 Task: Create a due date automation trigger when advanced on, 2 working days after a card is due add dates due in in more than 1 days at 11:00 AM.
Action: Mouse moved to (1166, 92)
Screenshot: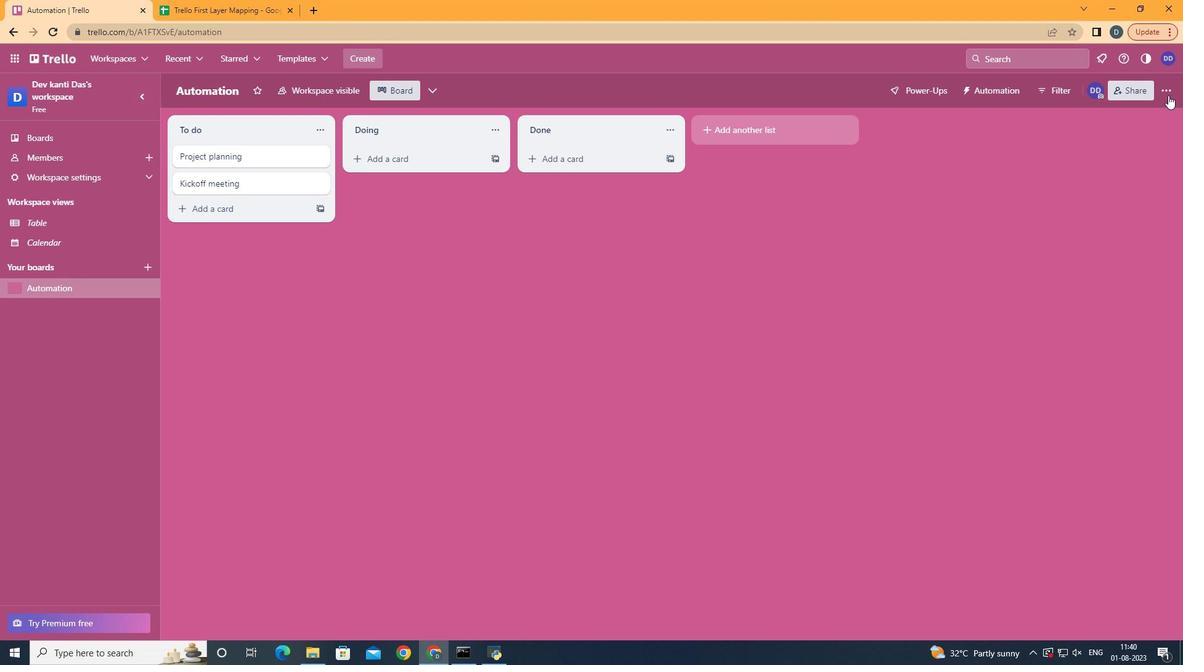 
Action: Mouse pressed left at (1166, 92)
Screenshot: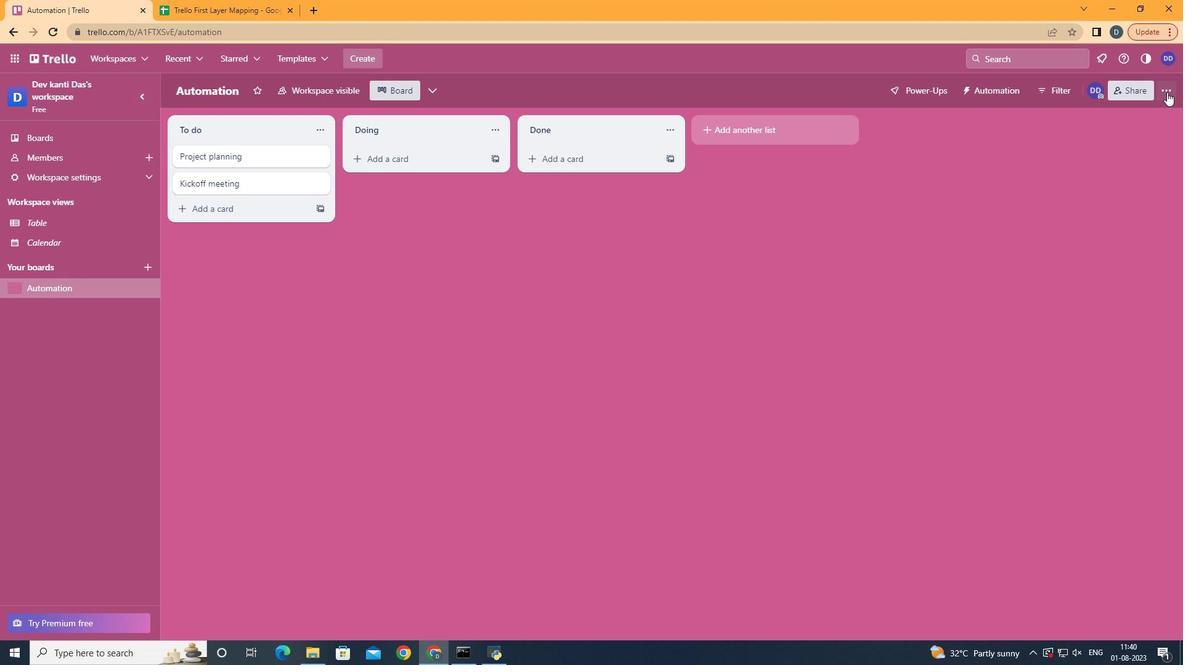 
Action: Mouse moved to (1057, 262)
Screenshot: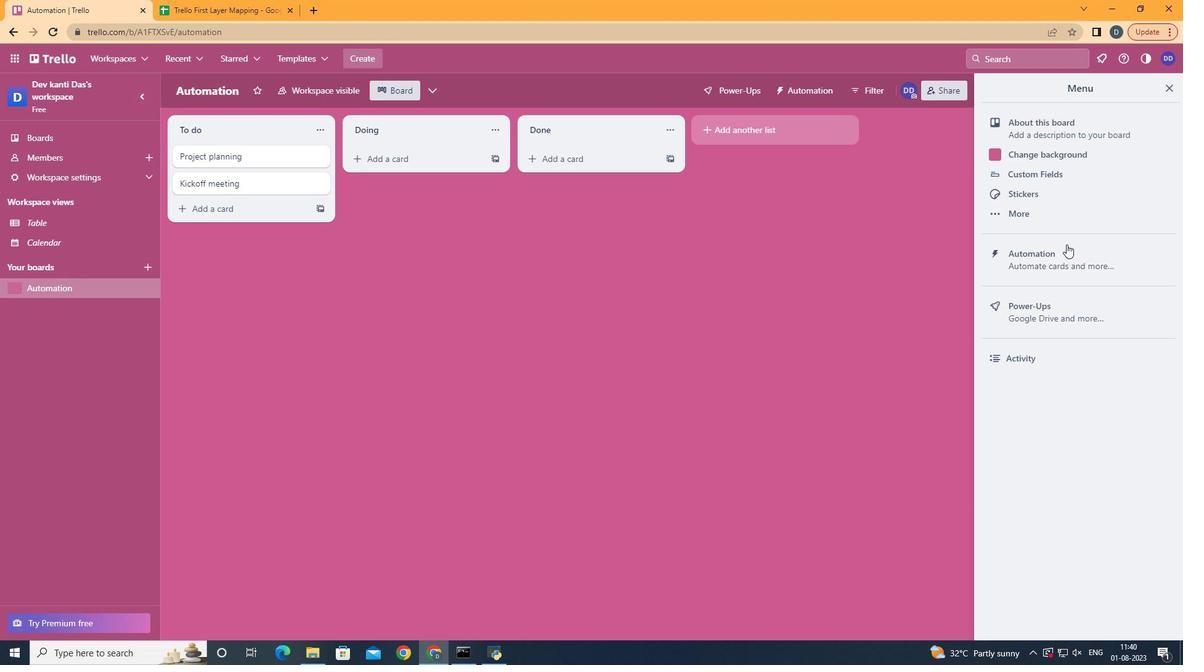 
Action: Mouse pressed left at (1057, 262)
Screenshot: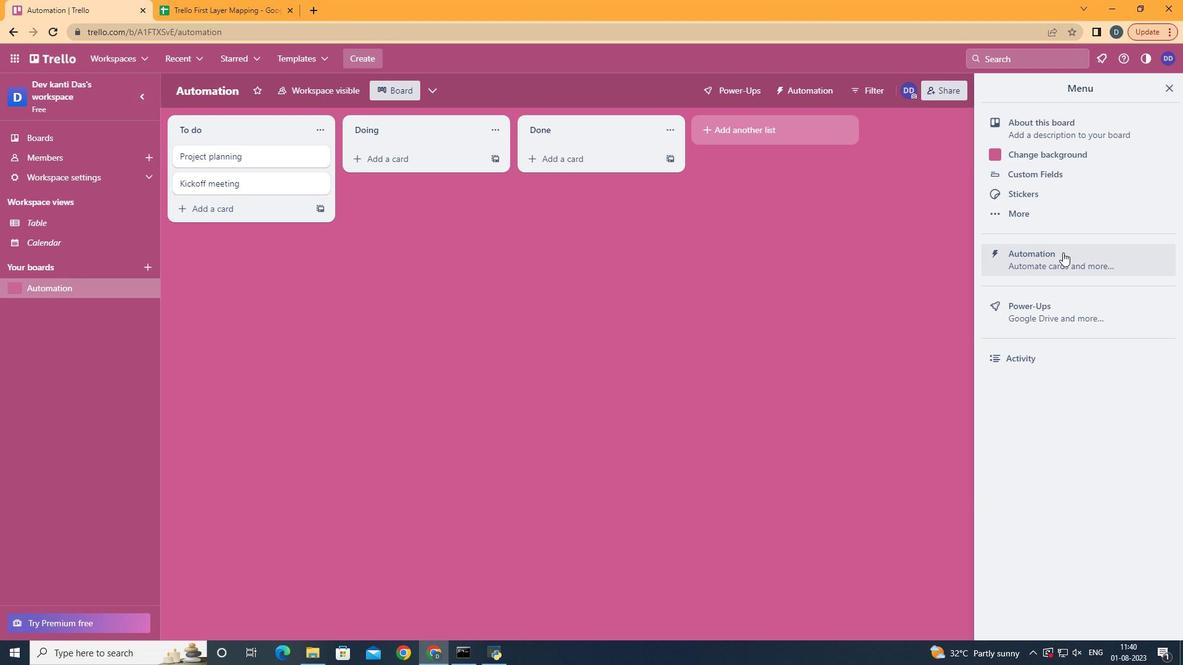 
Action: Mouse moved to (244, 256)
Screenshot: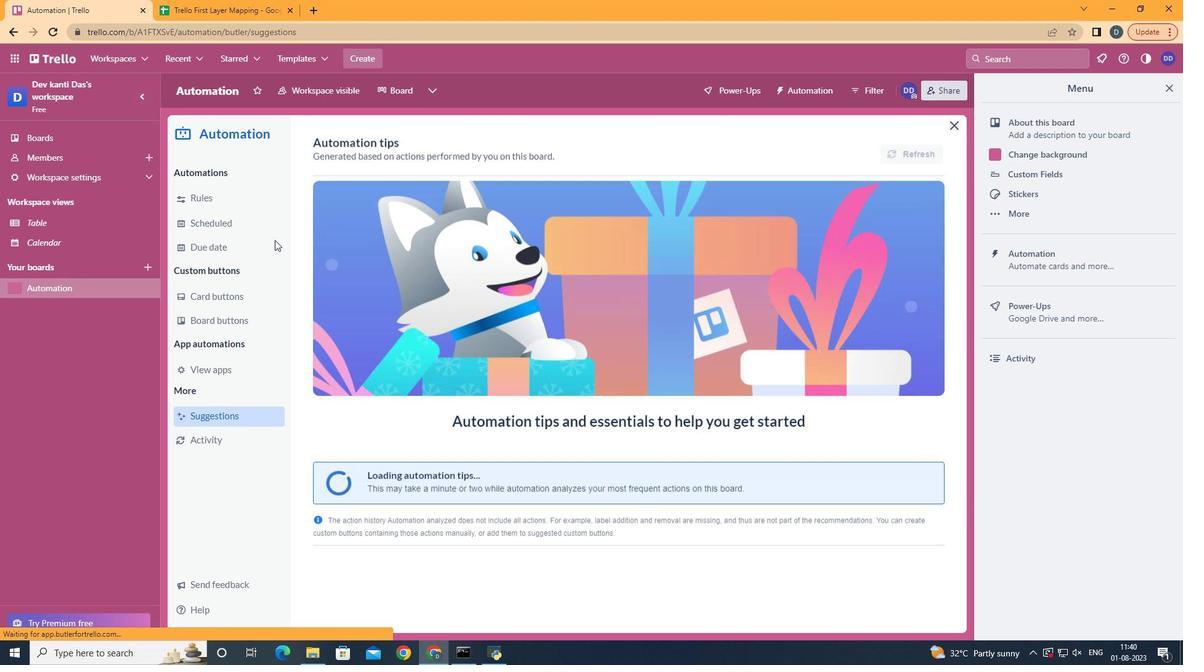 
Action: Mouse pressed left at (244, 256)
Screenshot: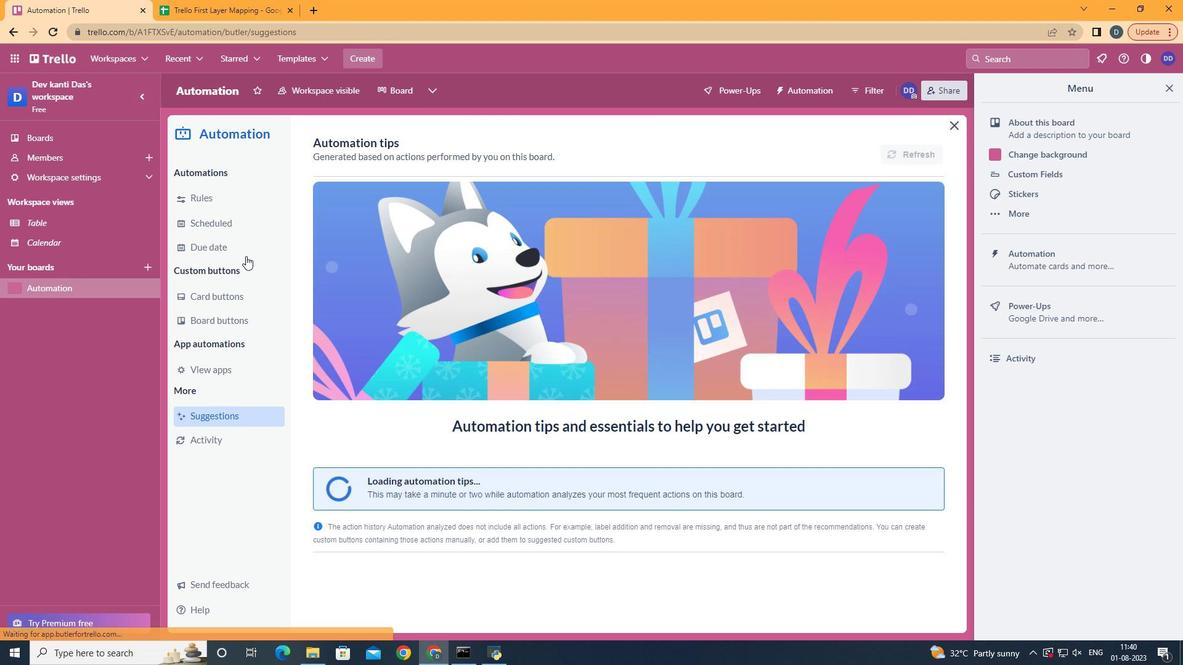 
Action: Mouse moved to (891, 146)
Screenshot: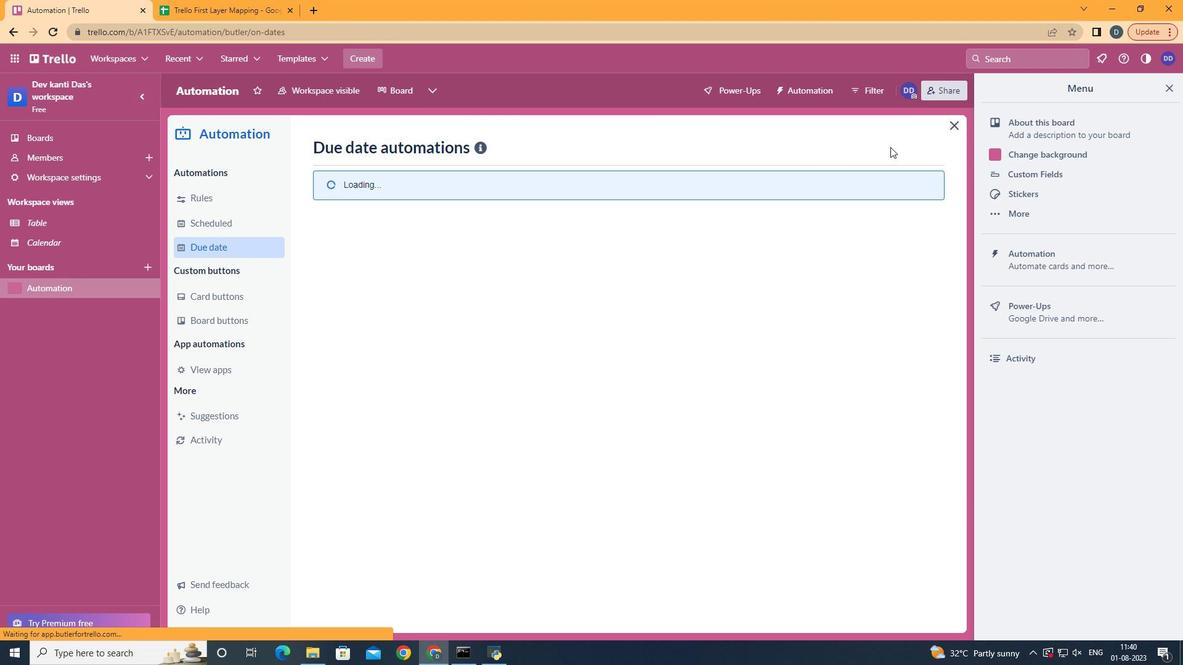 
Action: Mouse pressed left at (891, 146)
Screenshot: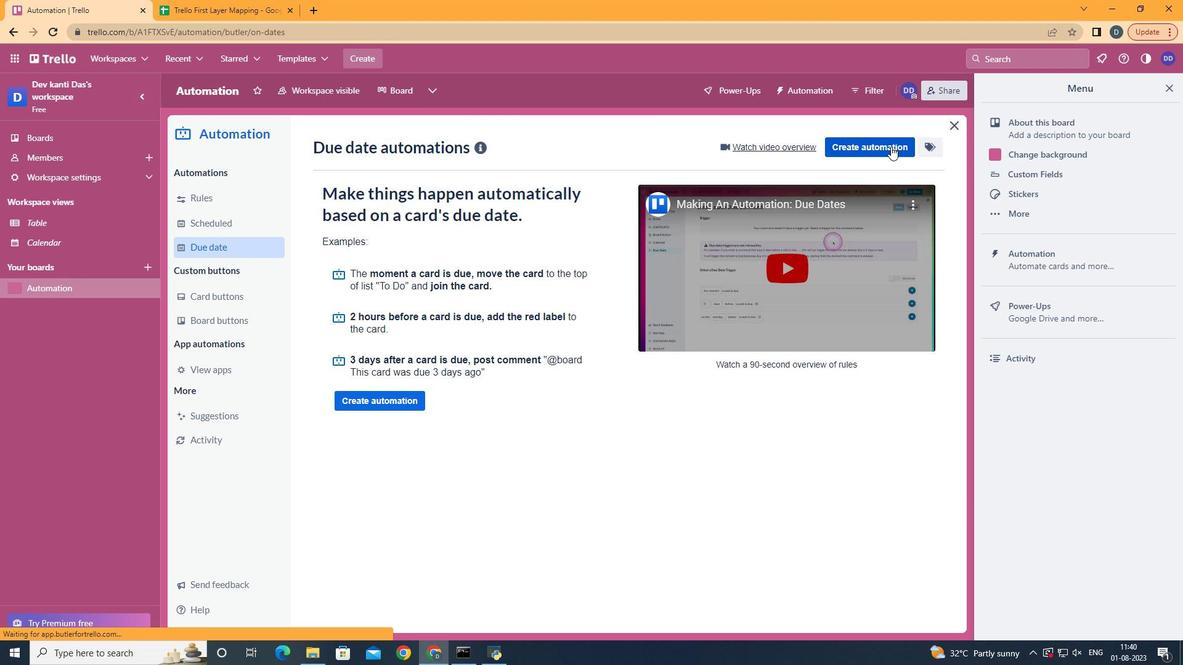
Action: Mouse moved to (626, 279)
Screenshot: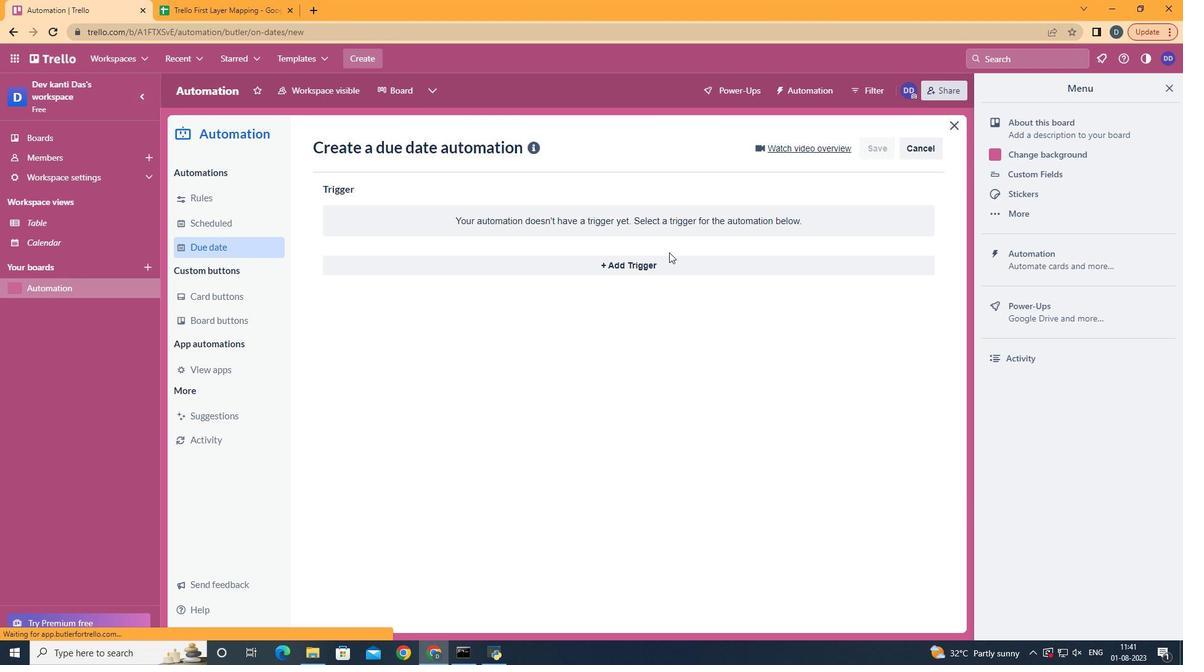 
Action: Mouse pressed left at (626, 279)
Screenshot: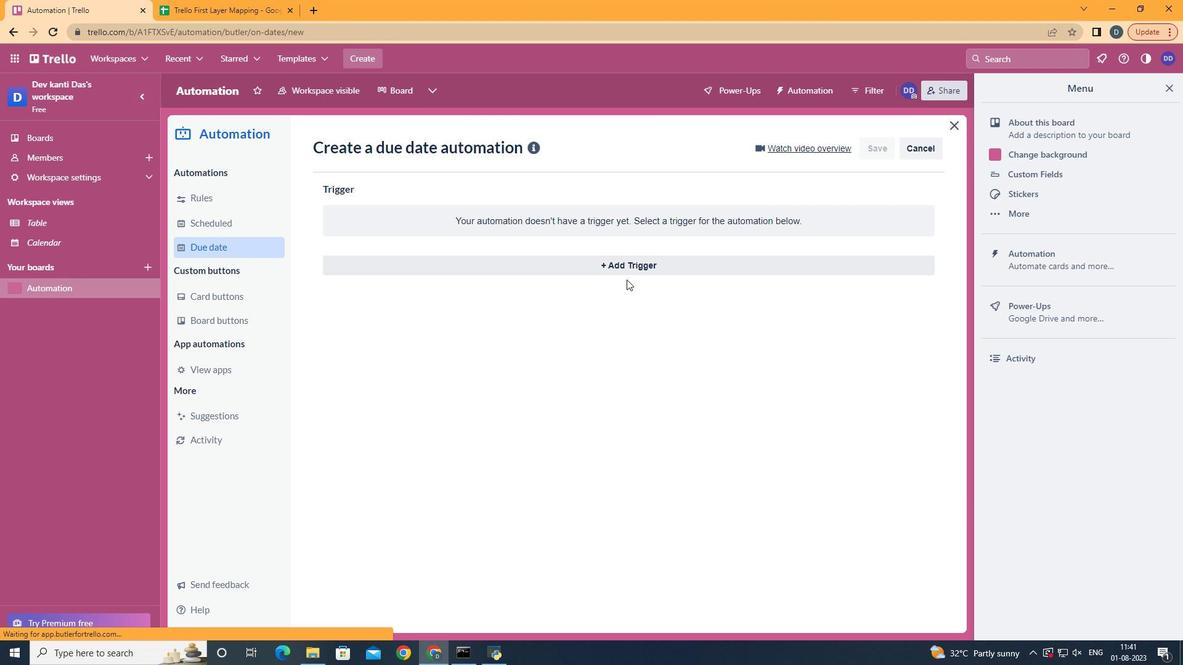 
Action: Mouse moved to (675, 260)
Screenshot: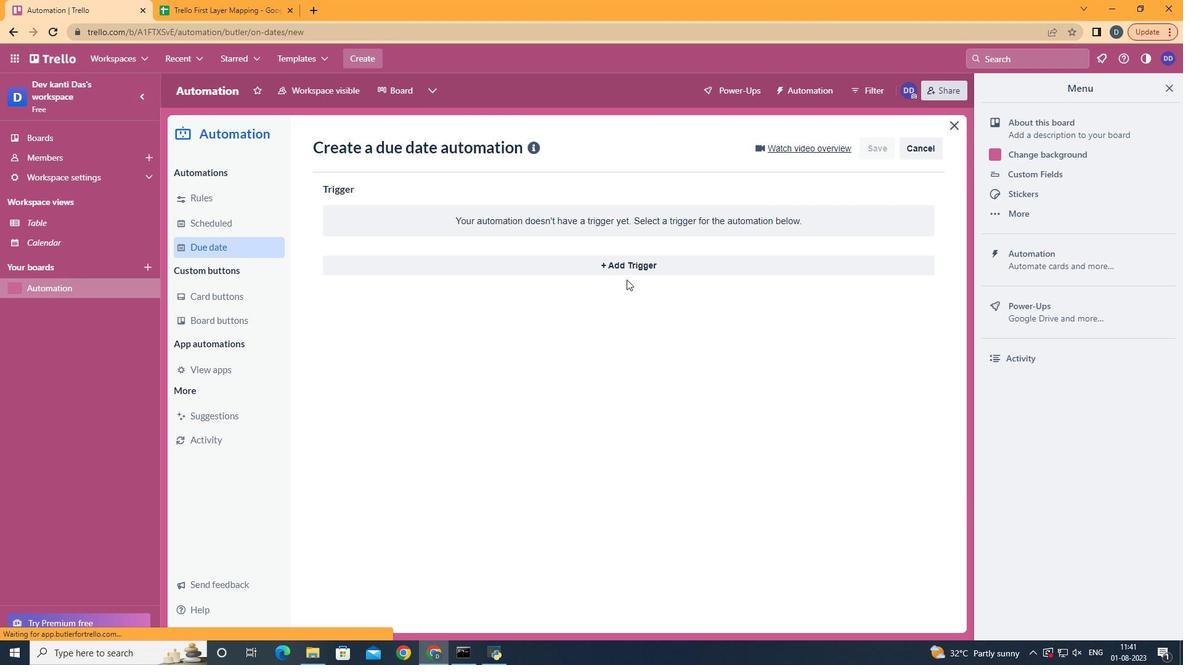 
Action: Mouse pressed left at (675, 260)
Screenshot: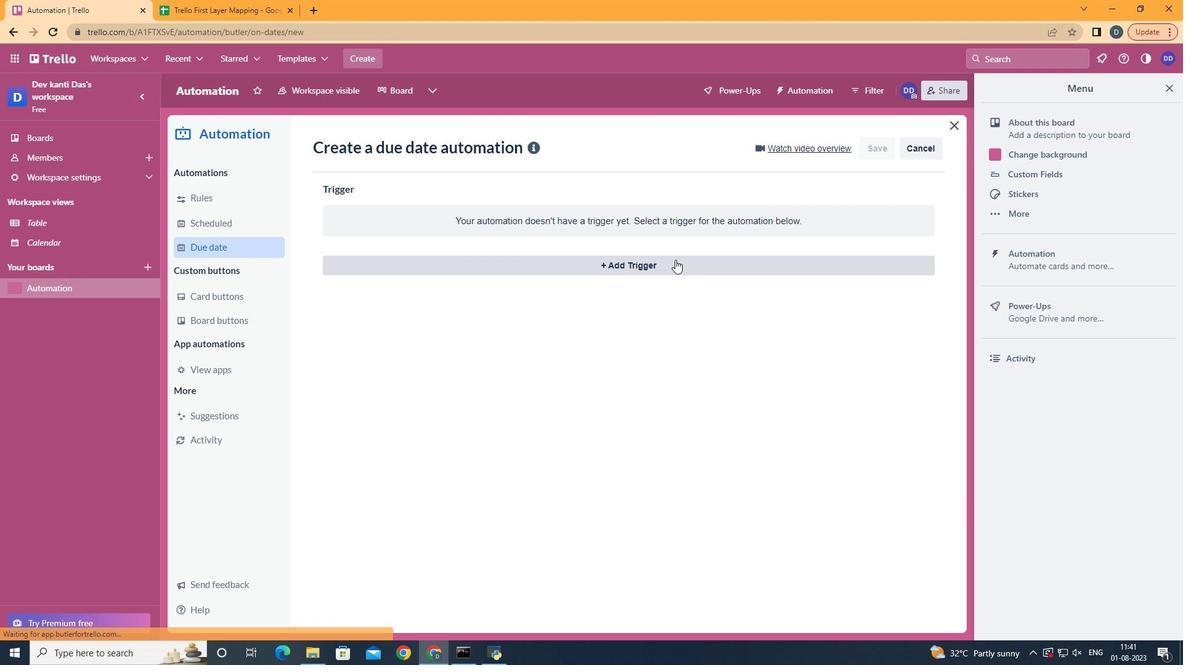 
Action: Mouse moved to (396, 495)
Screenshot: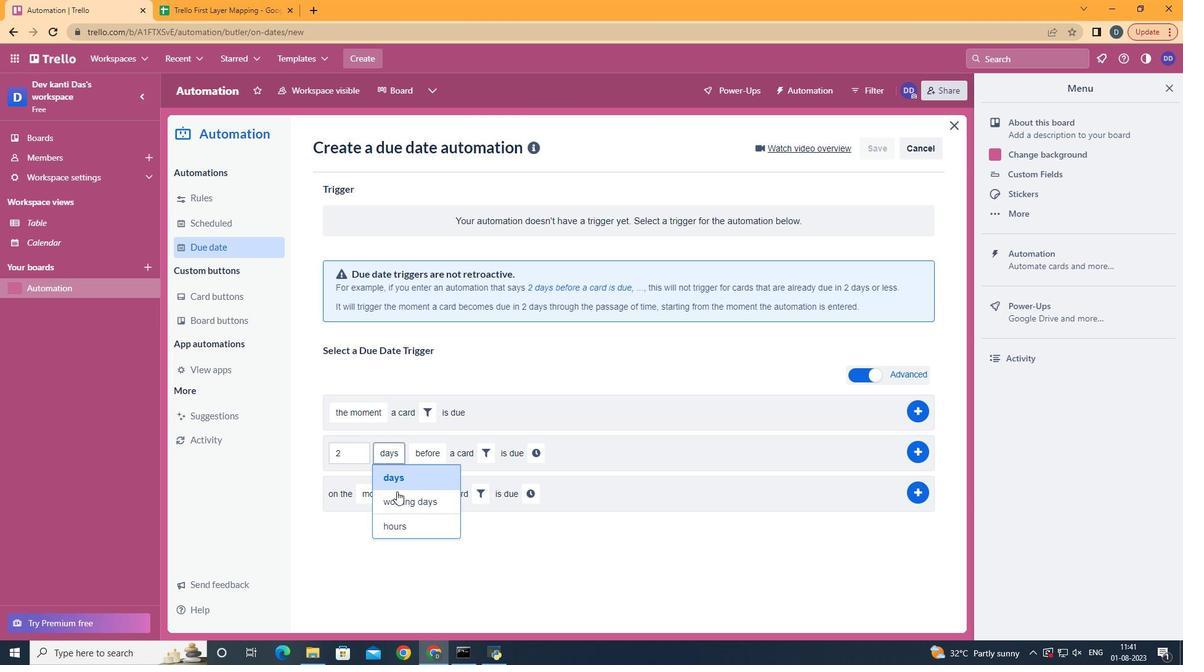 
Action: Mouse pressed left at (396, 495)
Screenshot: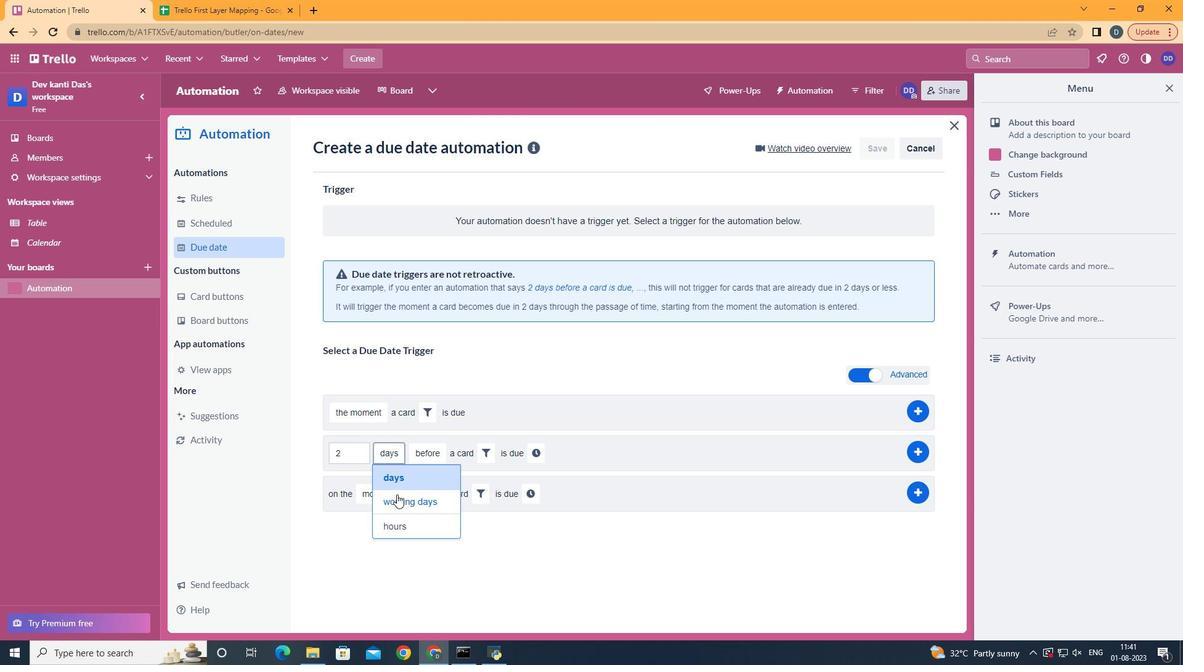 
Action: Mouse moved to (458, 505)
Screenshot: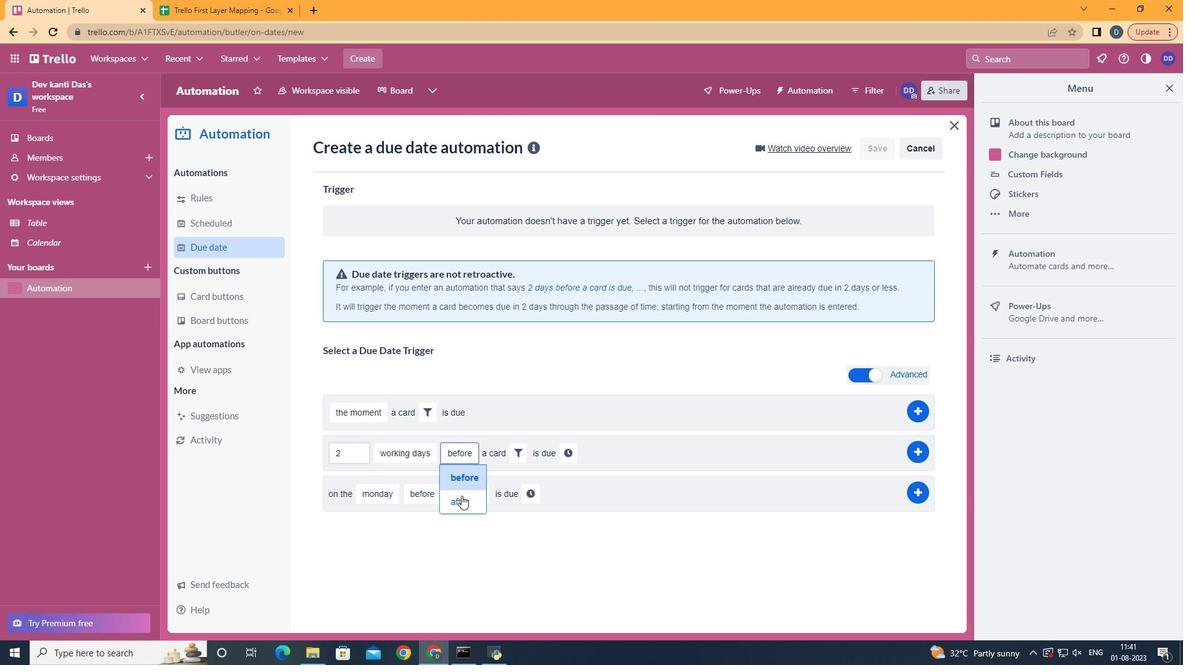 
Action: Mouse pressed left at (458, 505)
Screenshot: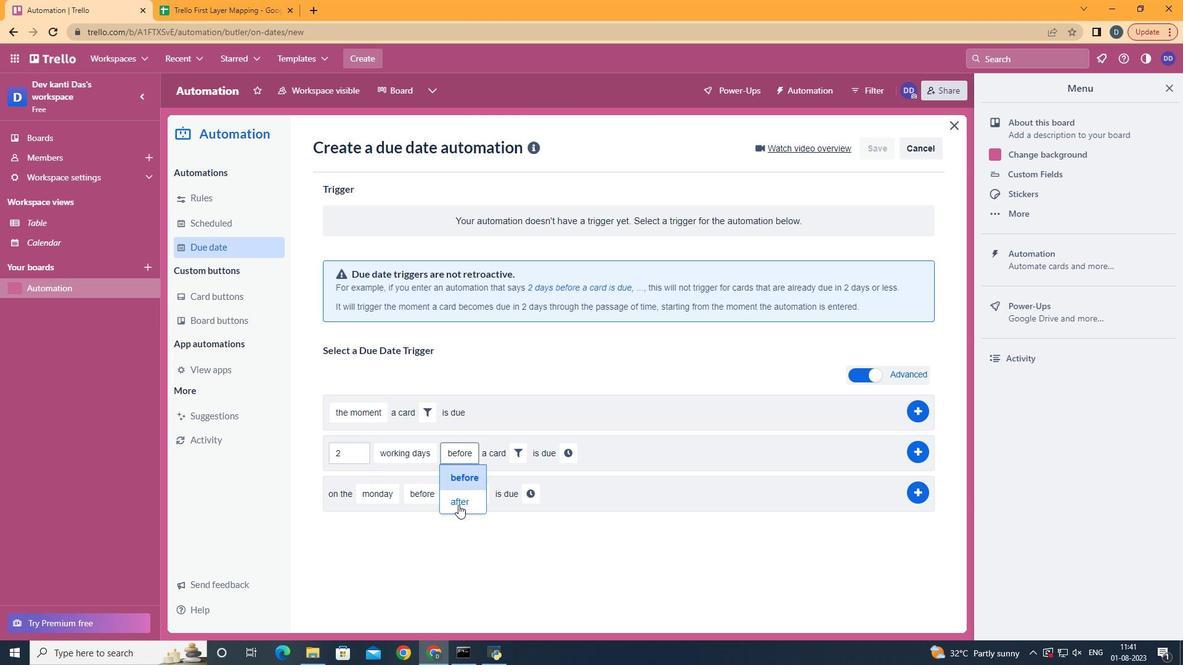 
Action: Mouse moved to (520, 456)
Screenshot: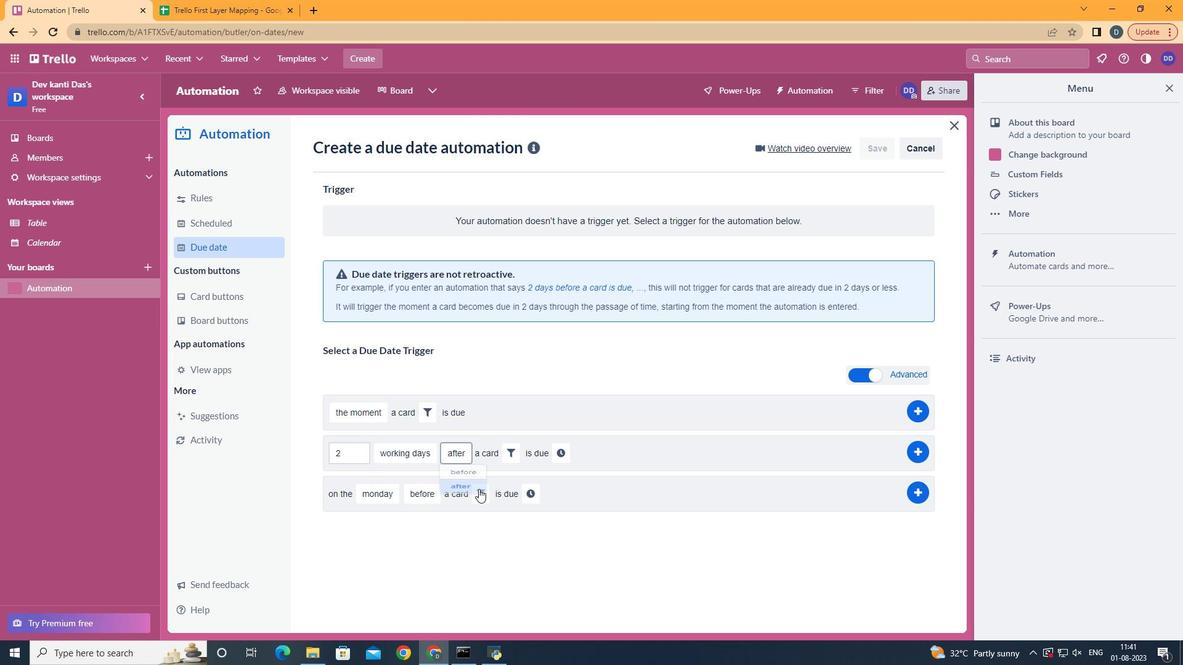 
Action: Mouse pressed left at (520, 456)
Screenshot: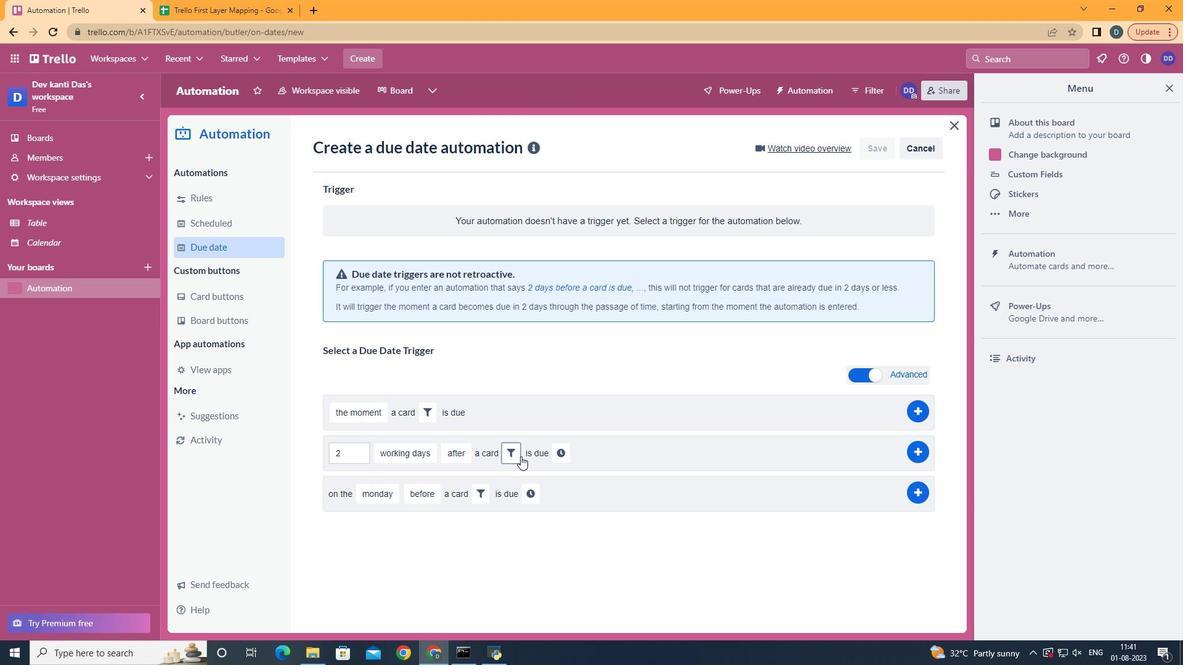 
Action: Mouse moved to (581, 495)
Screenshot: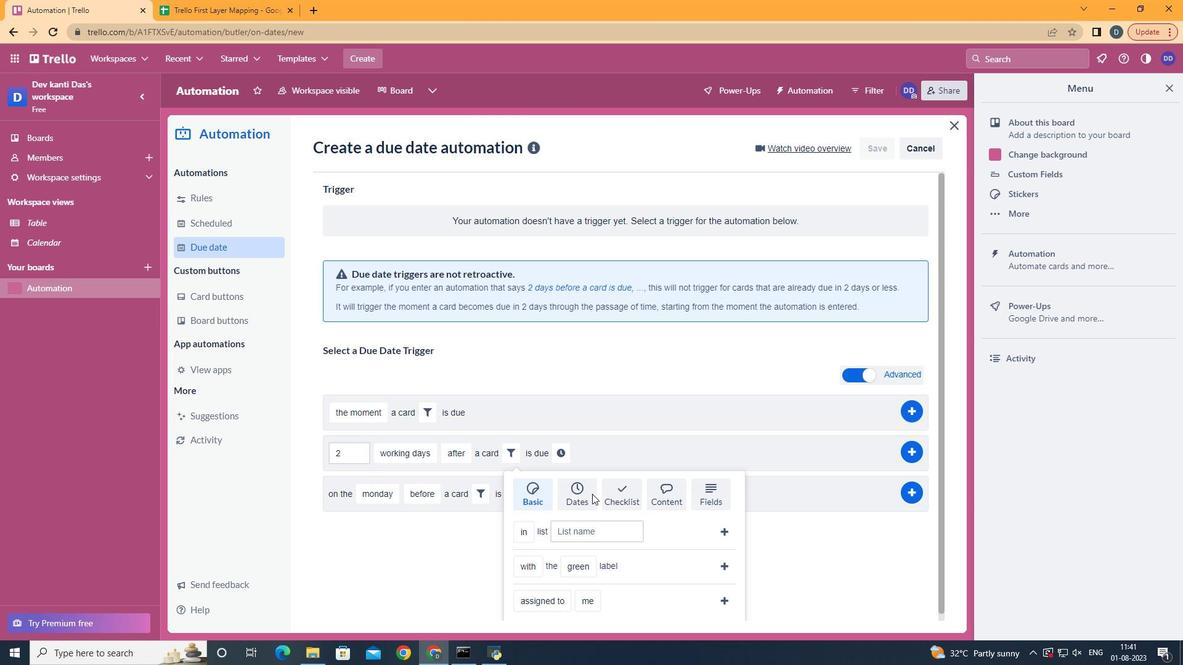 
Action: Mouse pressed left at (581, 495)
Screenshot: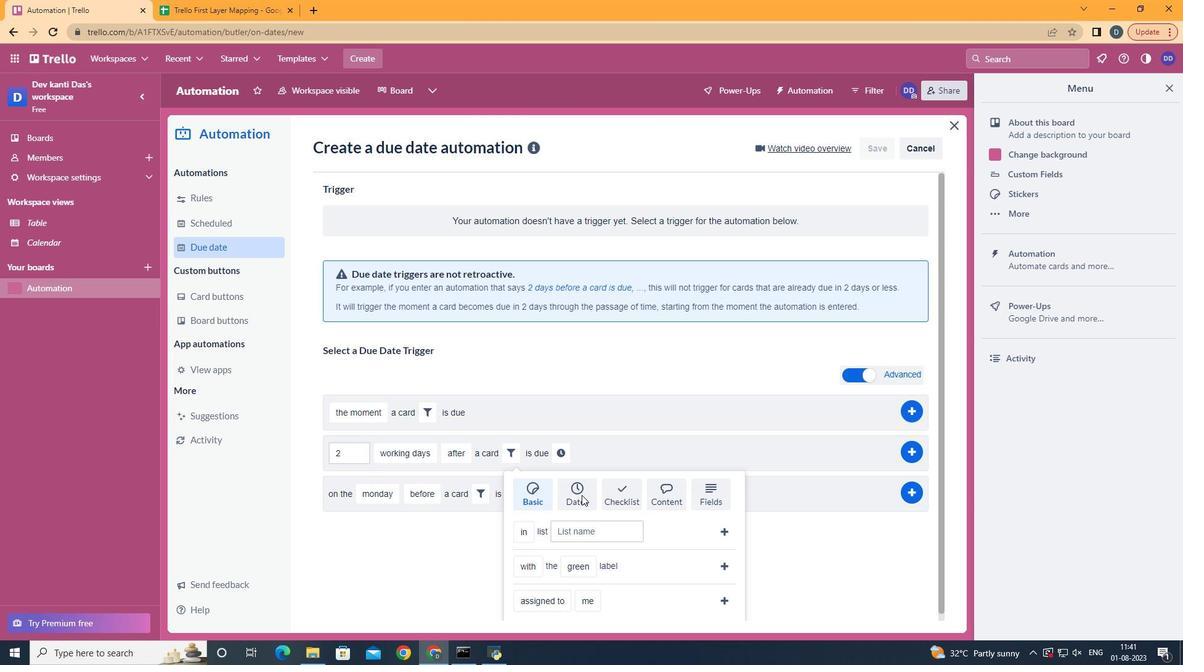 
Action: Mouse scrolled (581, 495) with delta (0, 0)
Screenshot: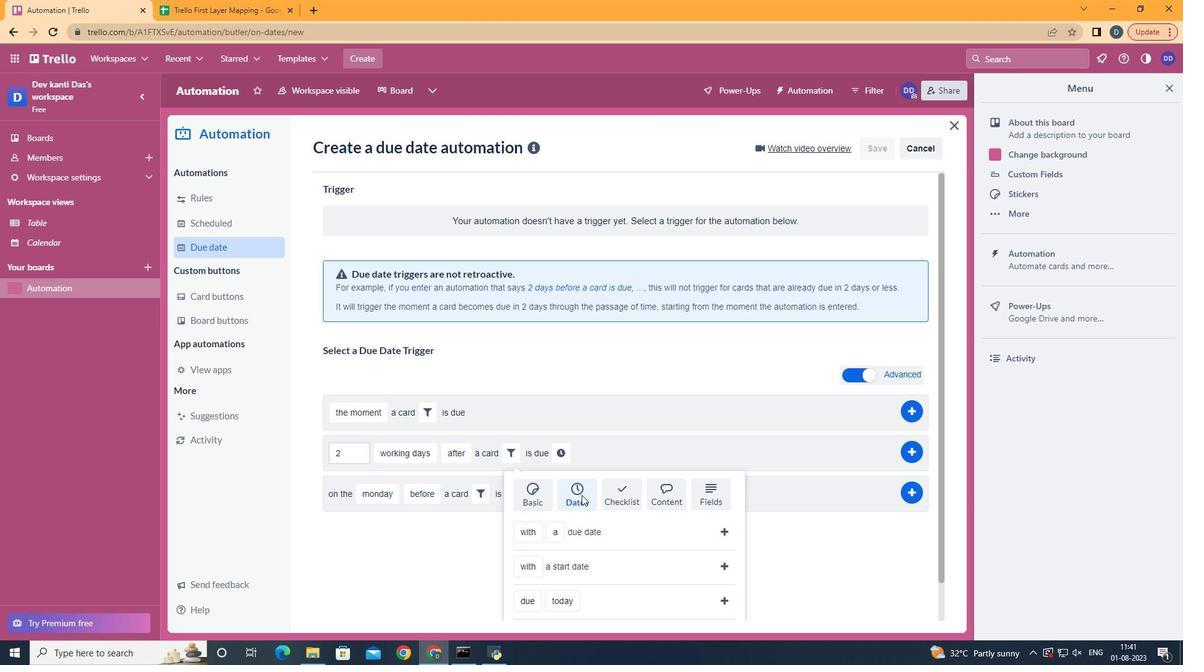 
Action: Mouse scrolled (581, 495) with delta (0, 0)
Screenshot: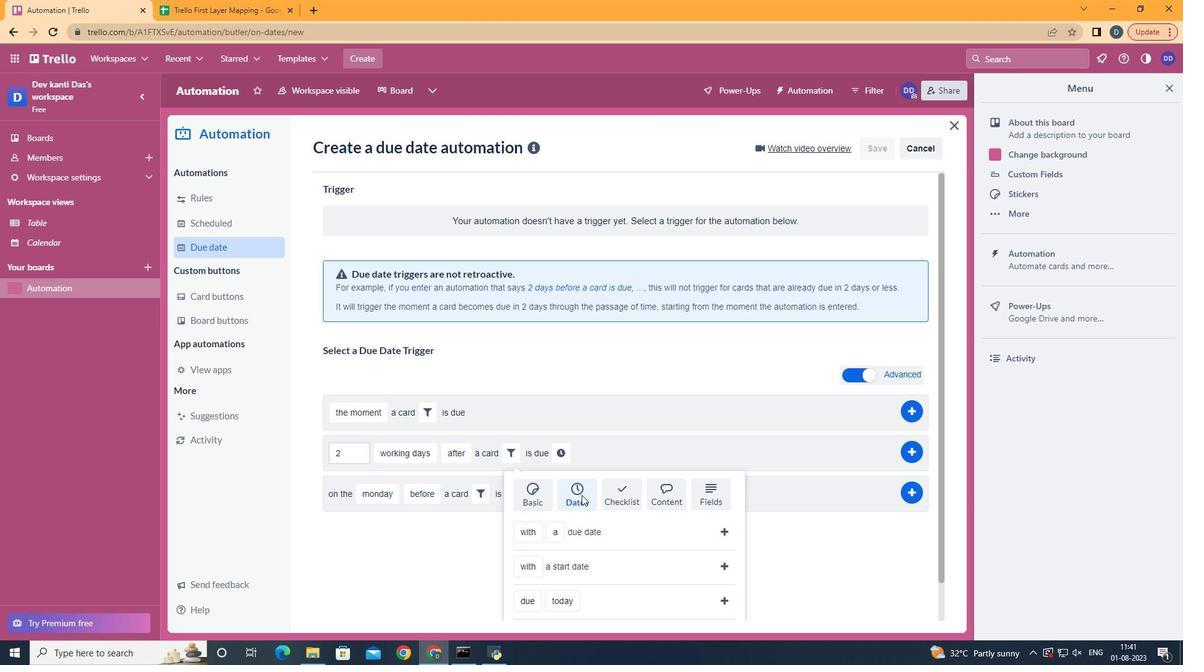 
Action: Mouse scrolled (581, 495) with delta (0, 0)
Screenshot: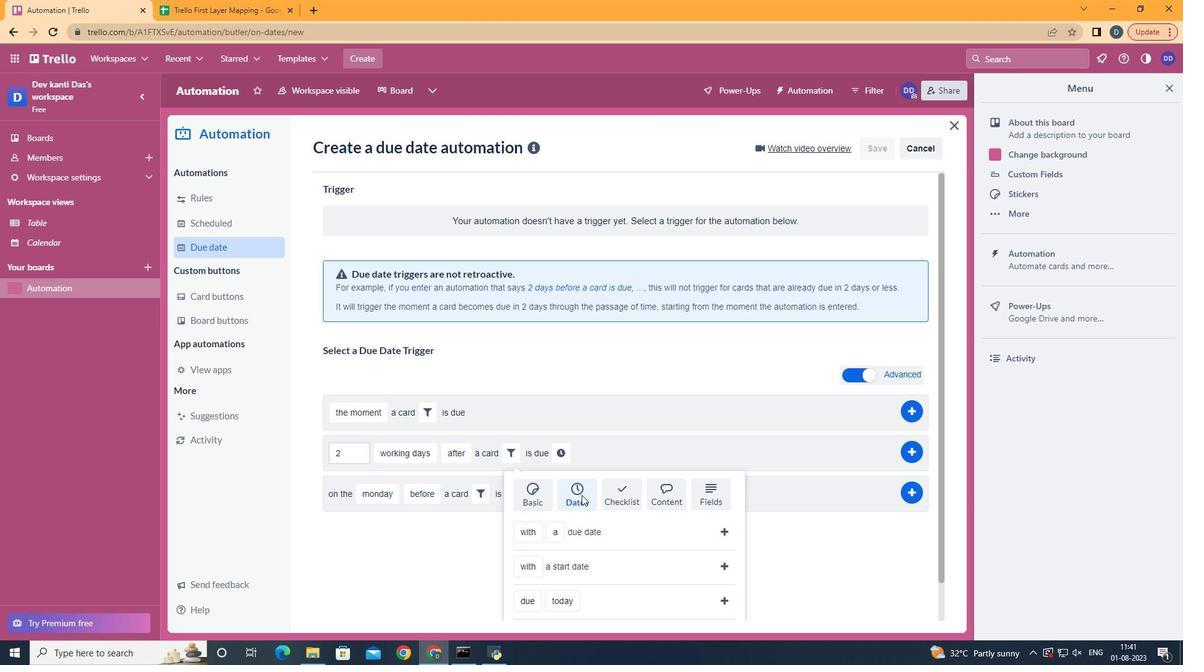 
Action: Mouse scrolled (581, 495) with delta (0, 0)
Screenshot: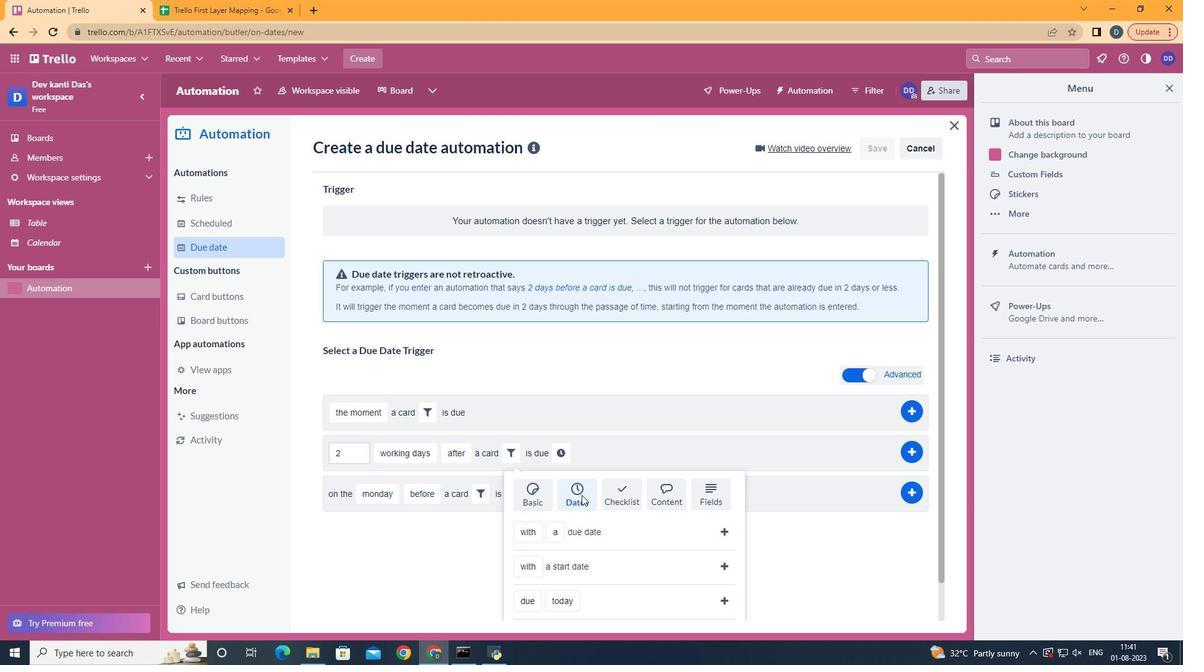 
Action: Mouse moved to (538, 538)
Screenshot: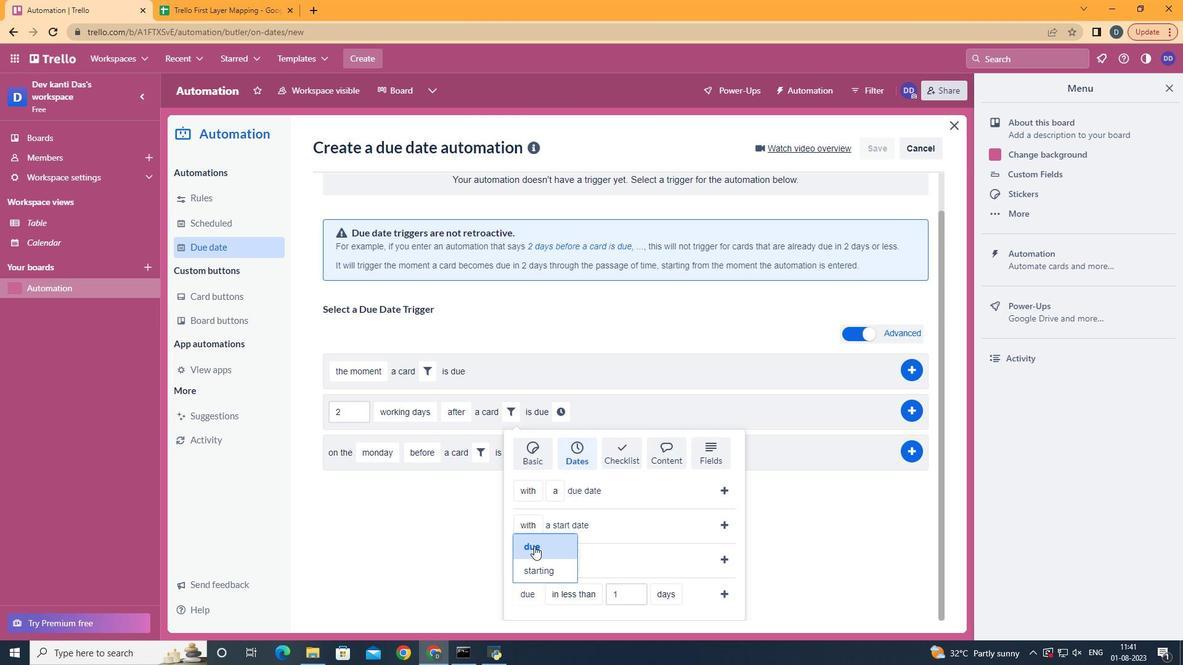 
Action: Mouse pressed left at (538, 538)
Screenshot: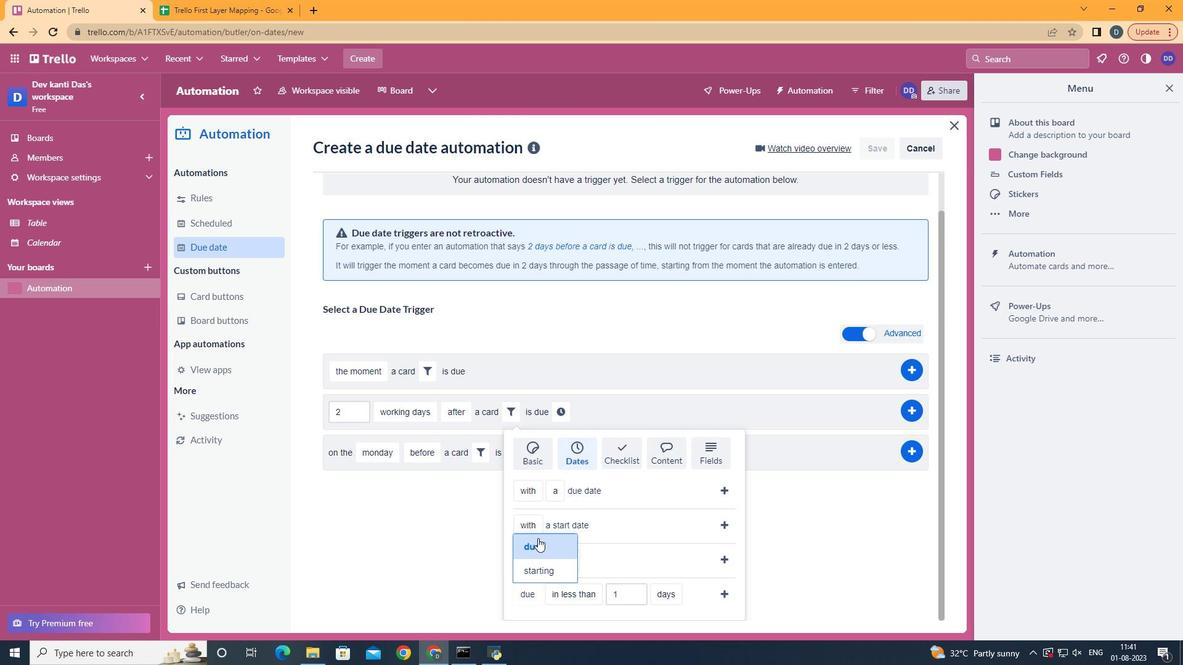 
Action: Mouse moved to (586, 523)
Screenshot: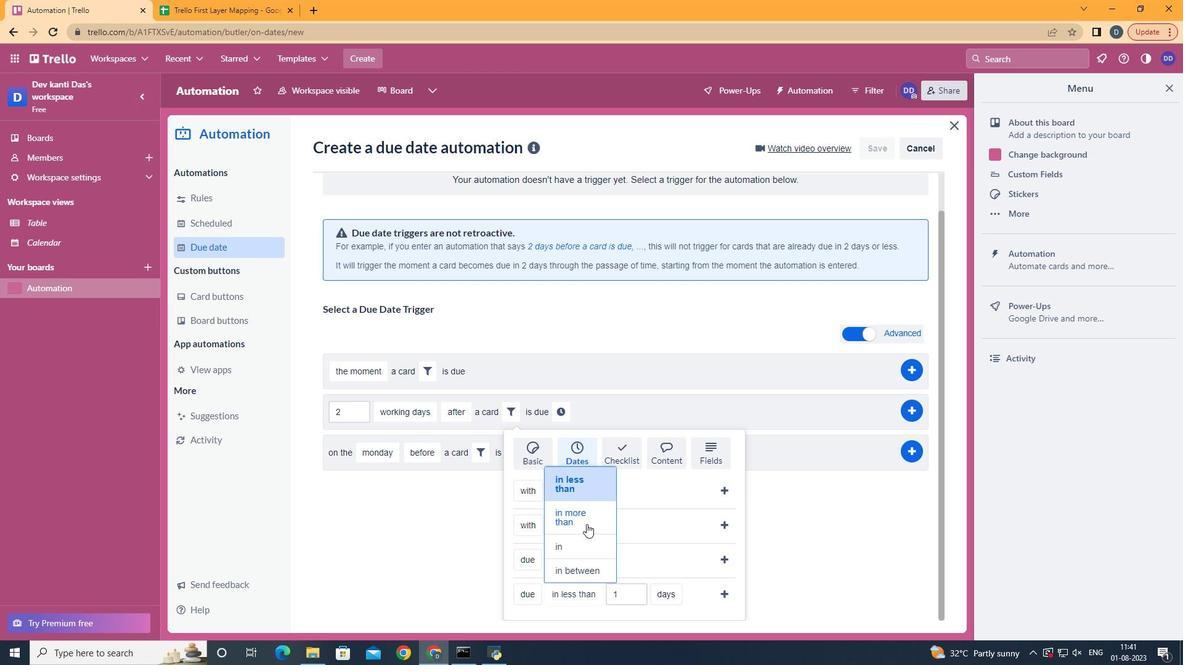 
Action: Mouse pressed left at (586, 523)
Screenshot: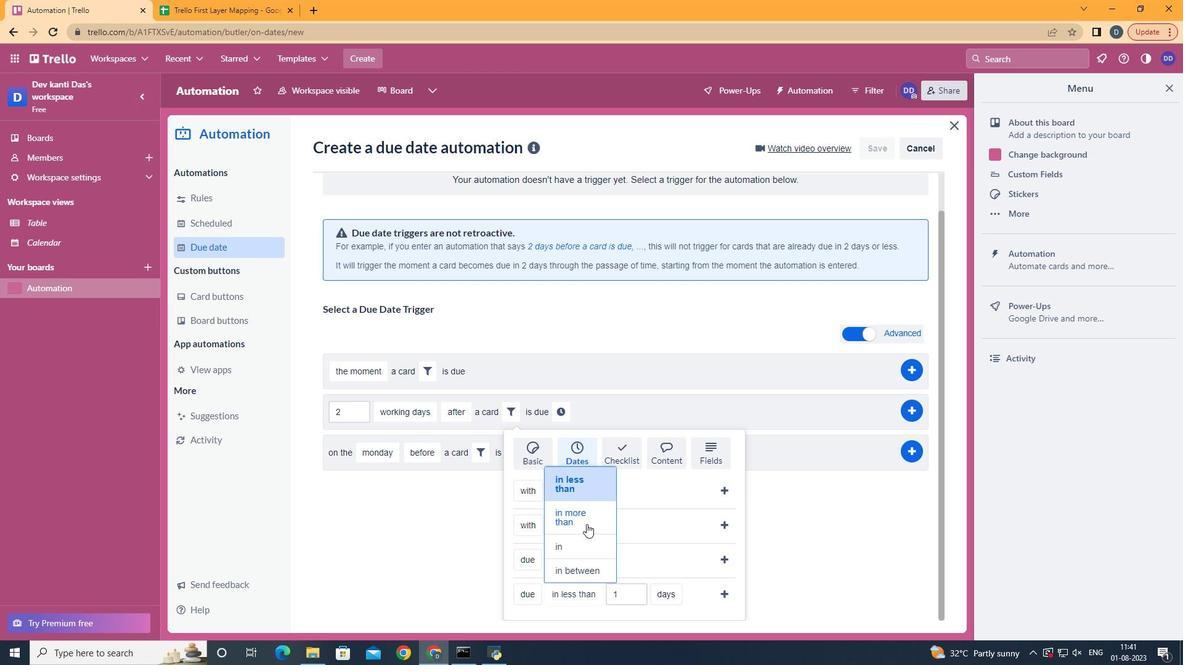 
Action: Mouse moved to (671, 546)
Screenshot: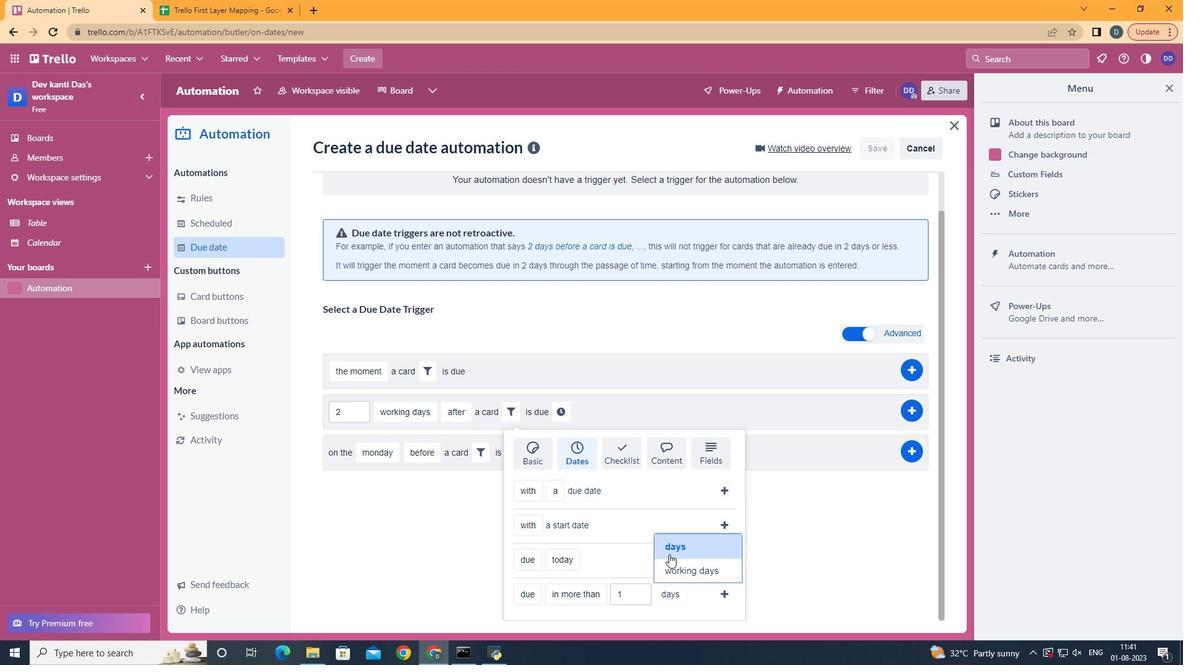 
Action: Mouse pressed left at (671, 546)
Screenshot: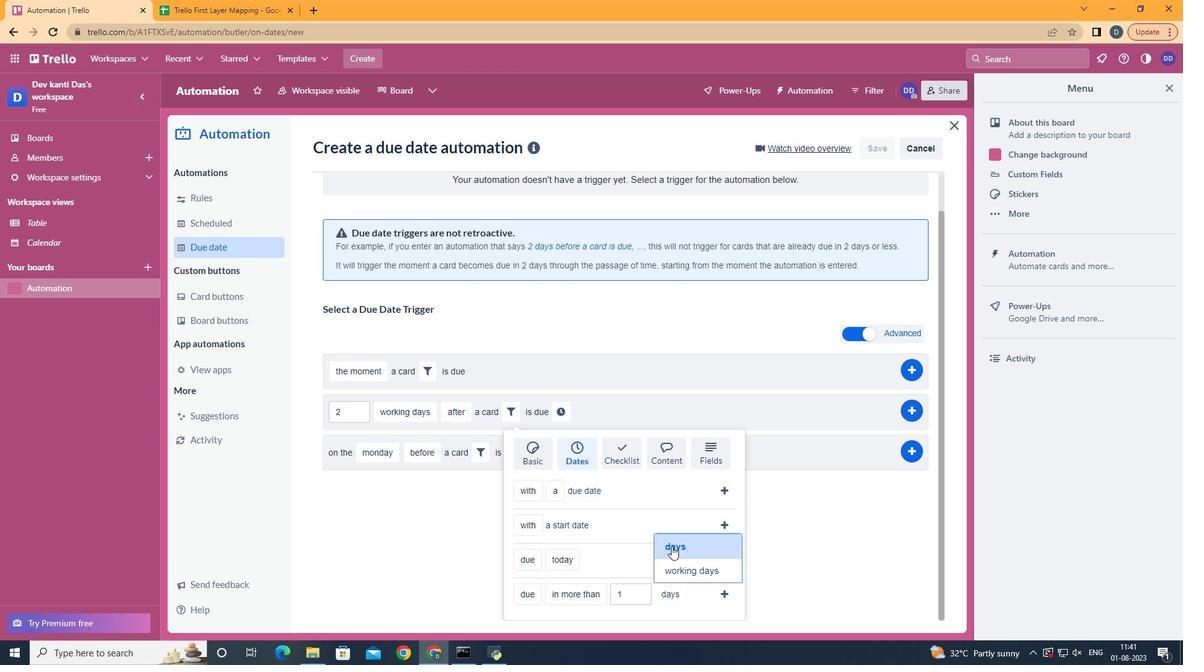 
Action: Mouse moved to (720, 591)
Screenshot: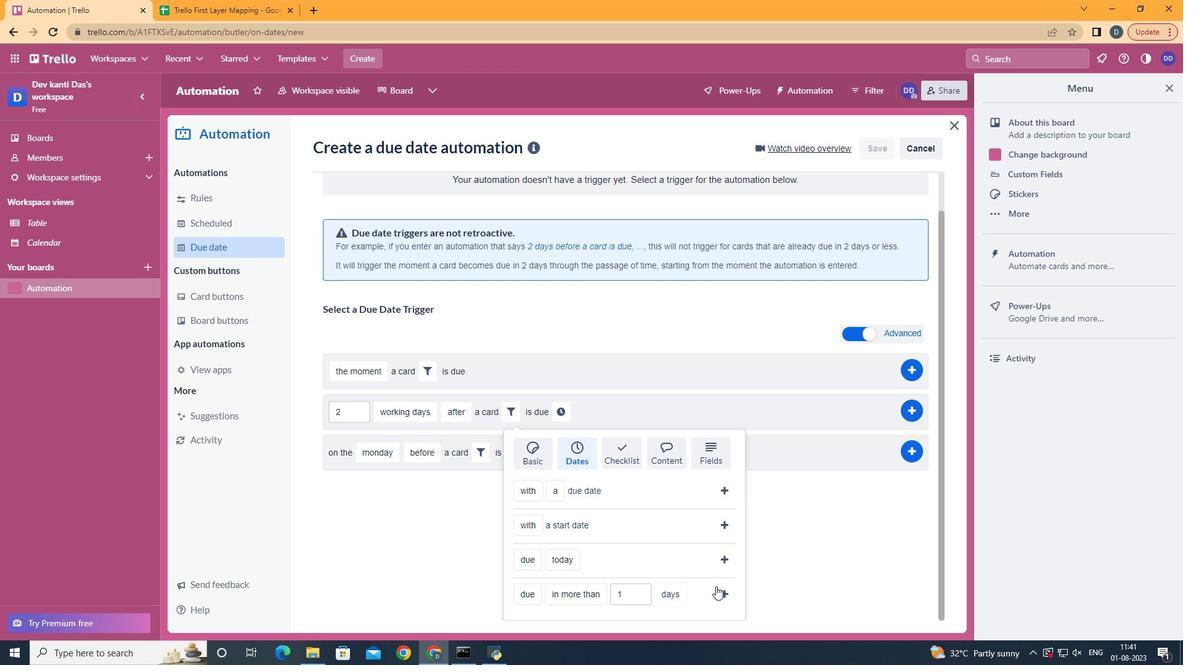 
Action: Mouse pressed left at (720, 591)
Screenshot: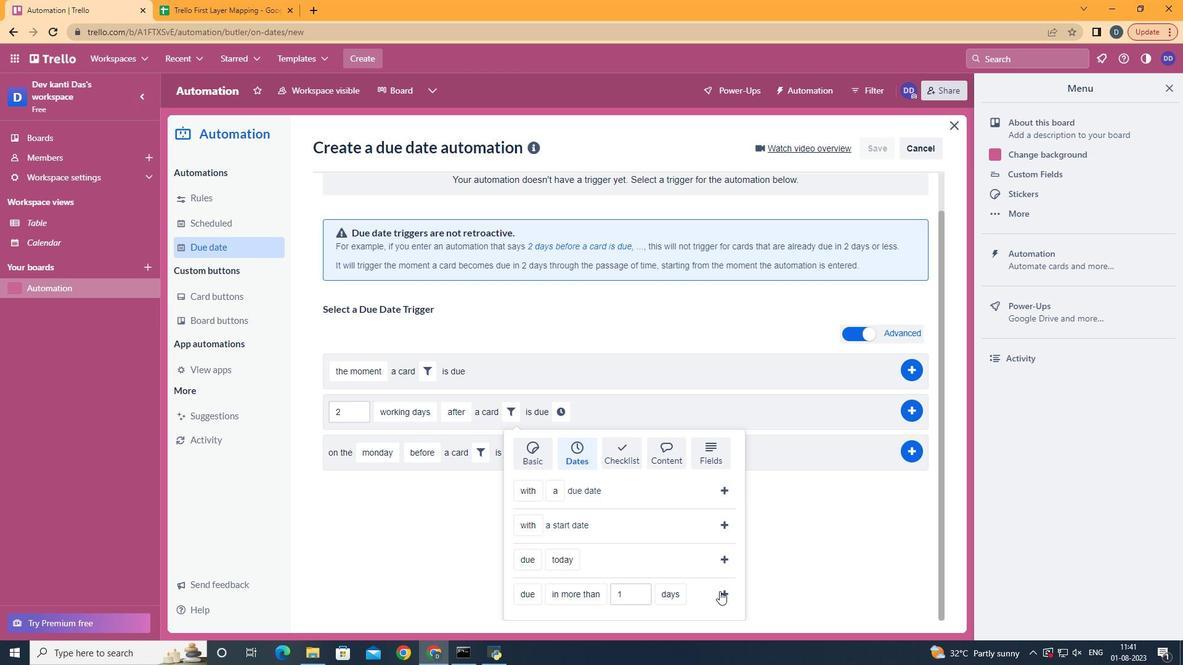 
Action: Mouse moved to (686, 449)
Screenshot: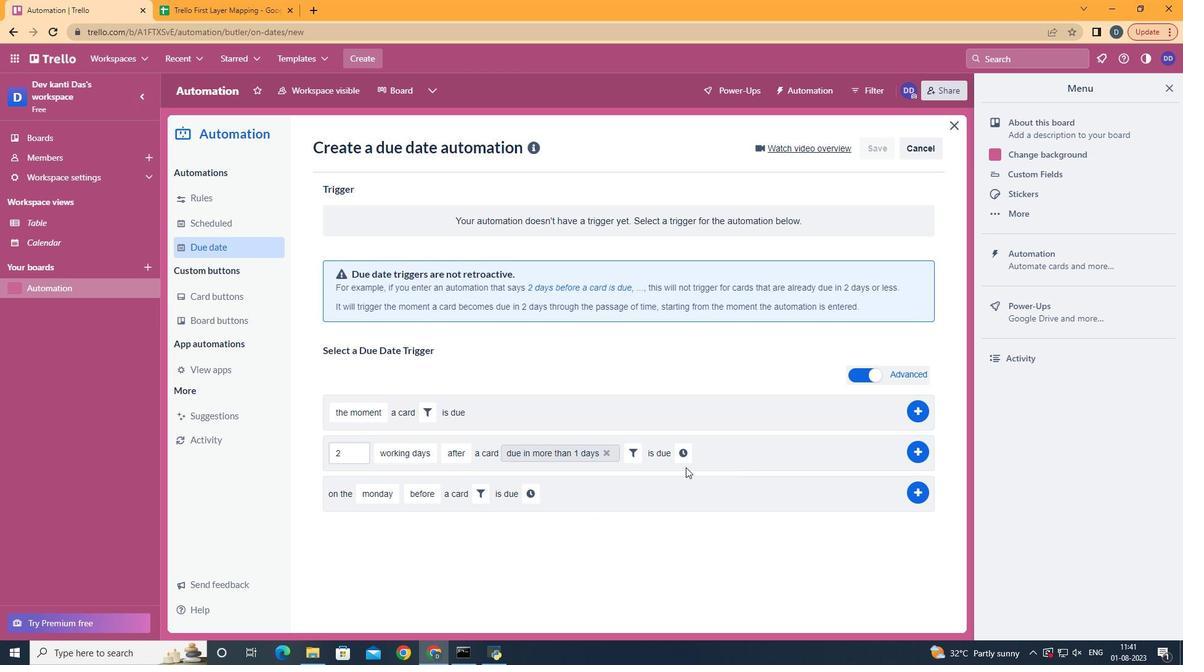
Action: Mouse pressed left at (686, 449)
Screenshot: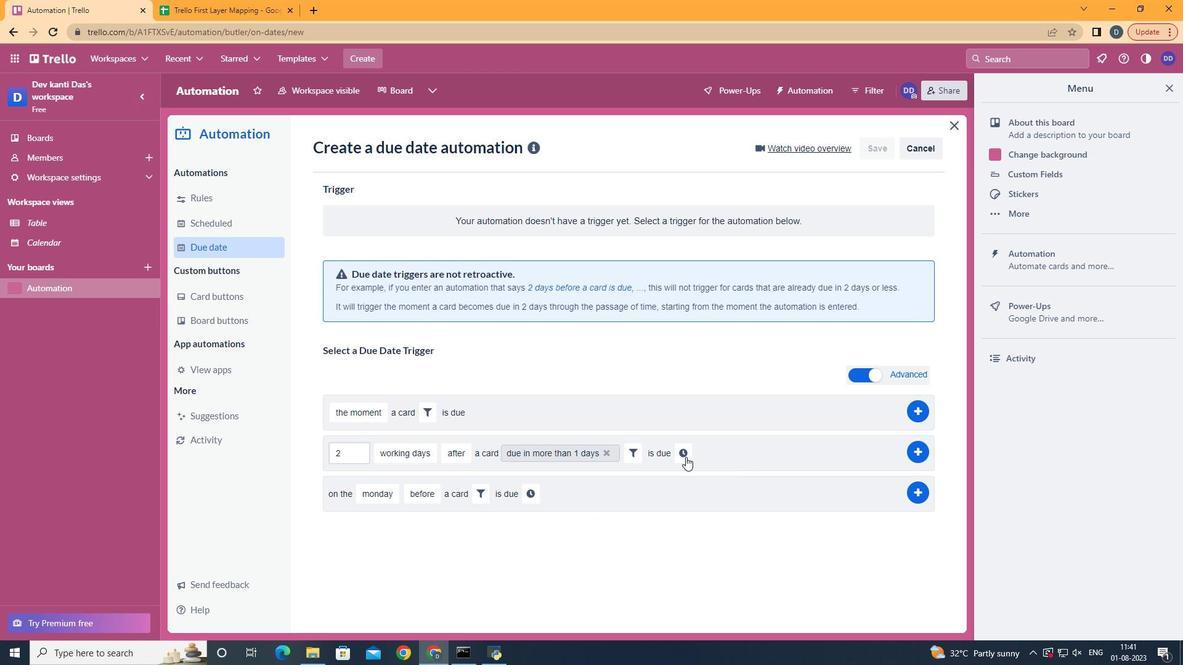 
Action: Mouse moved to (750, 458)
Screenshot: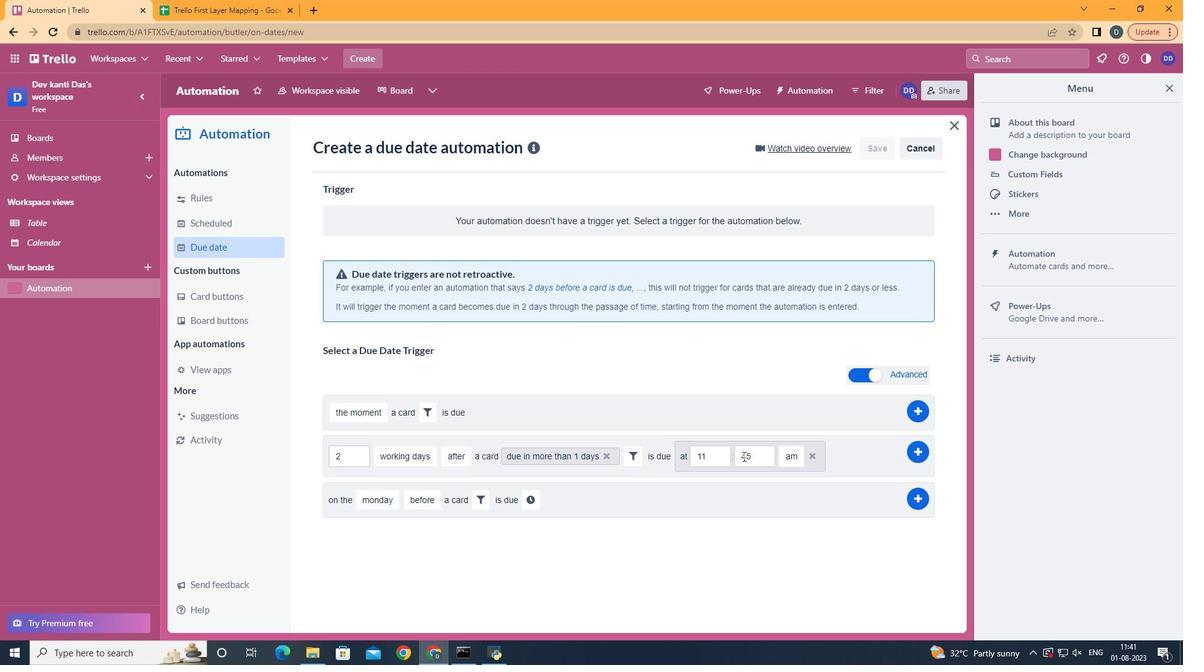 
Action: Mouse pressed left at (750, 458)
Screenshot: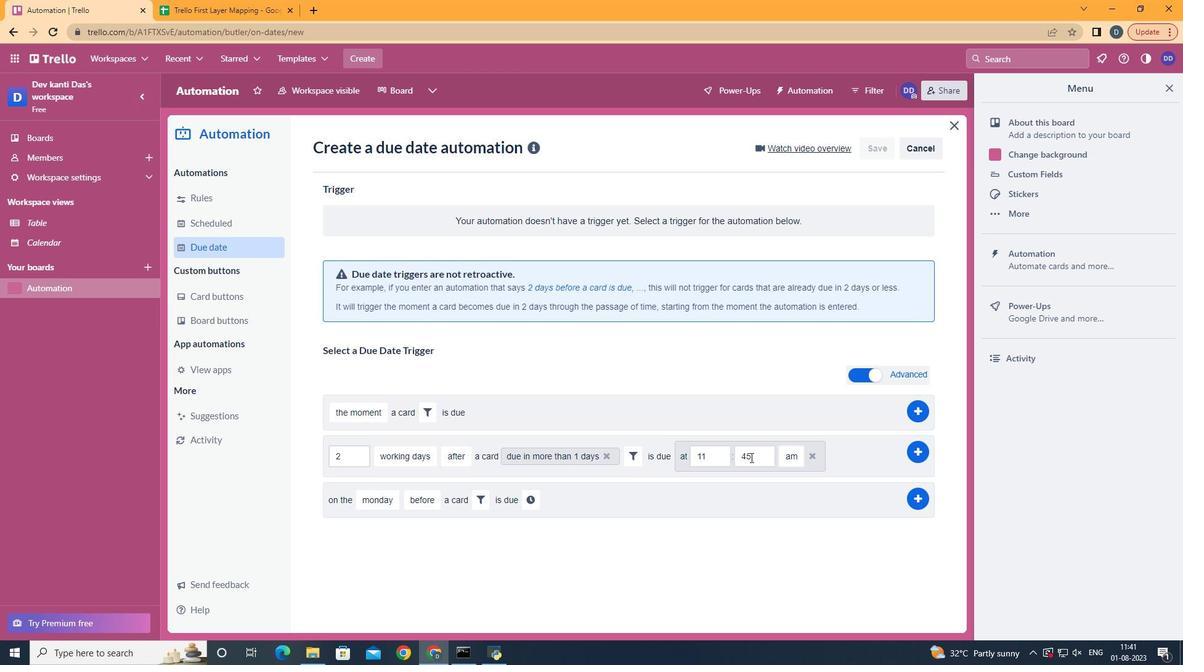 
Action: Key pressed <Key.backspace><Key.backspace>00
Screenshot: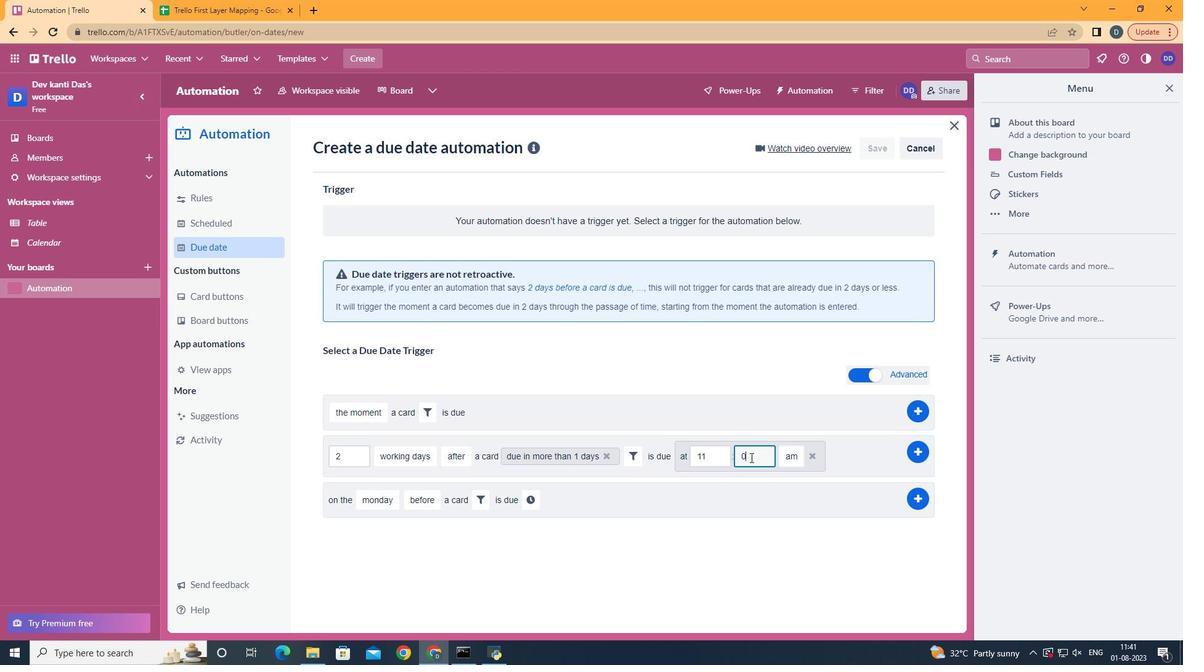 
Action: Mouse moved to (920, 444)
Screenshot: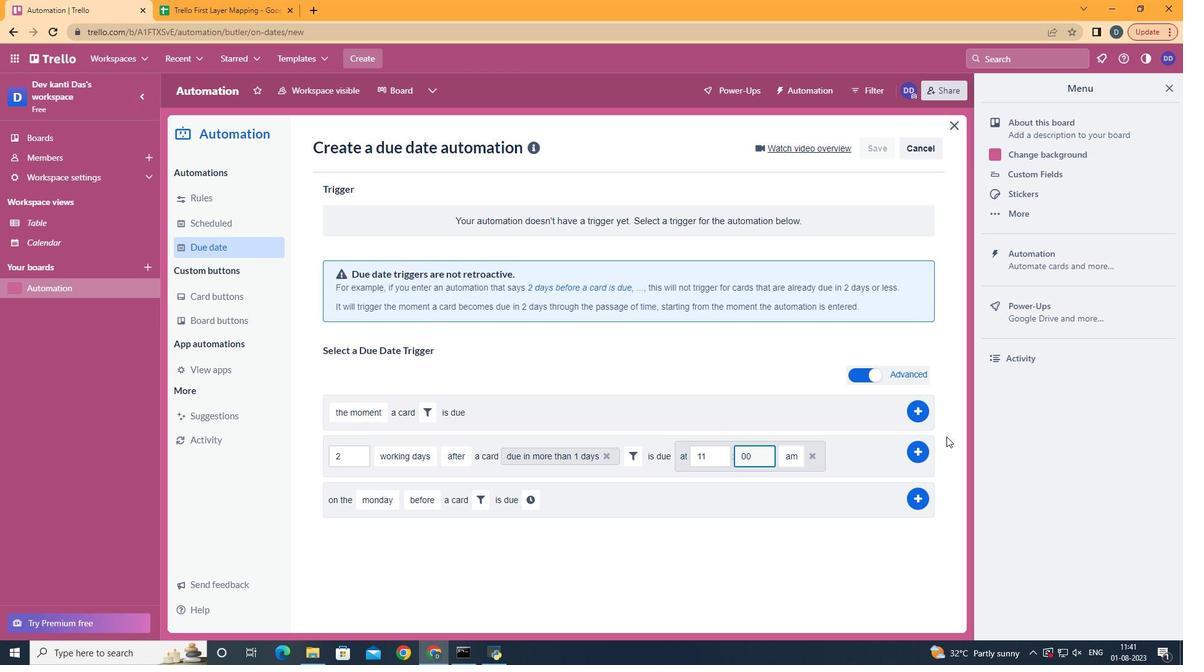 
Action: Mouse pressed left at (920, 444)
Screenshot: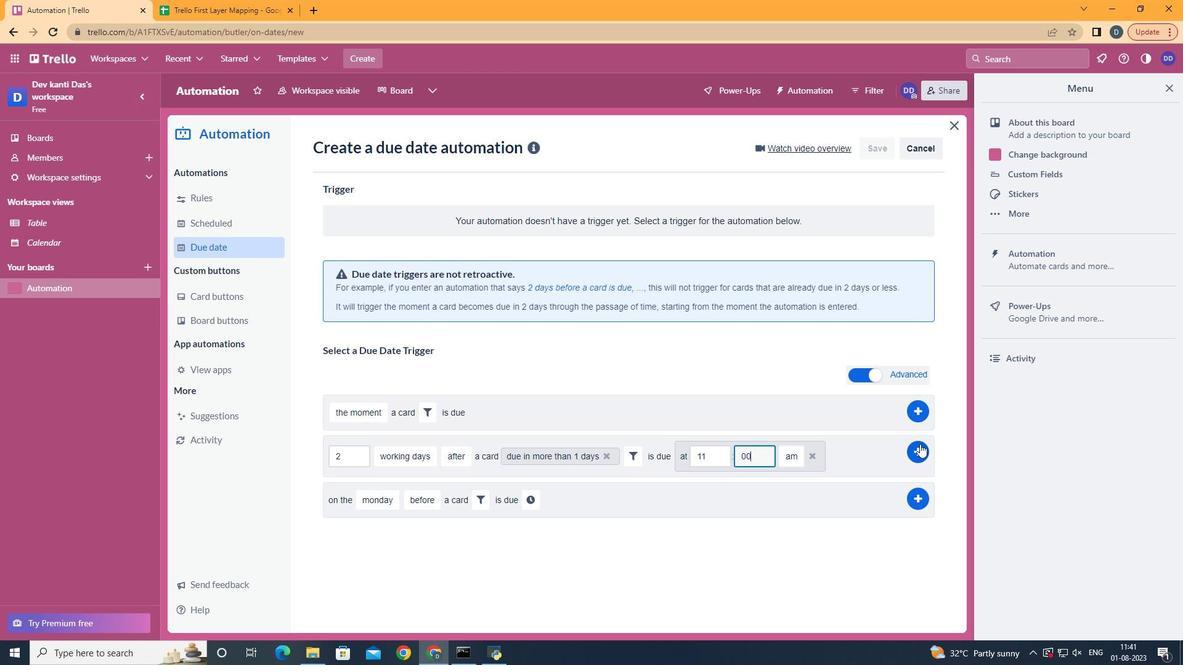 
Action: Mouse moved to (488, 341)
Screenshot: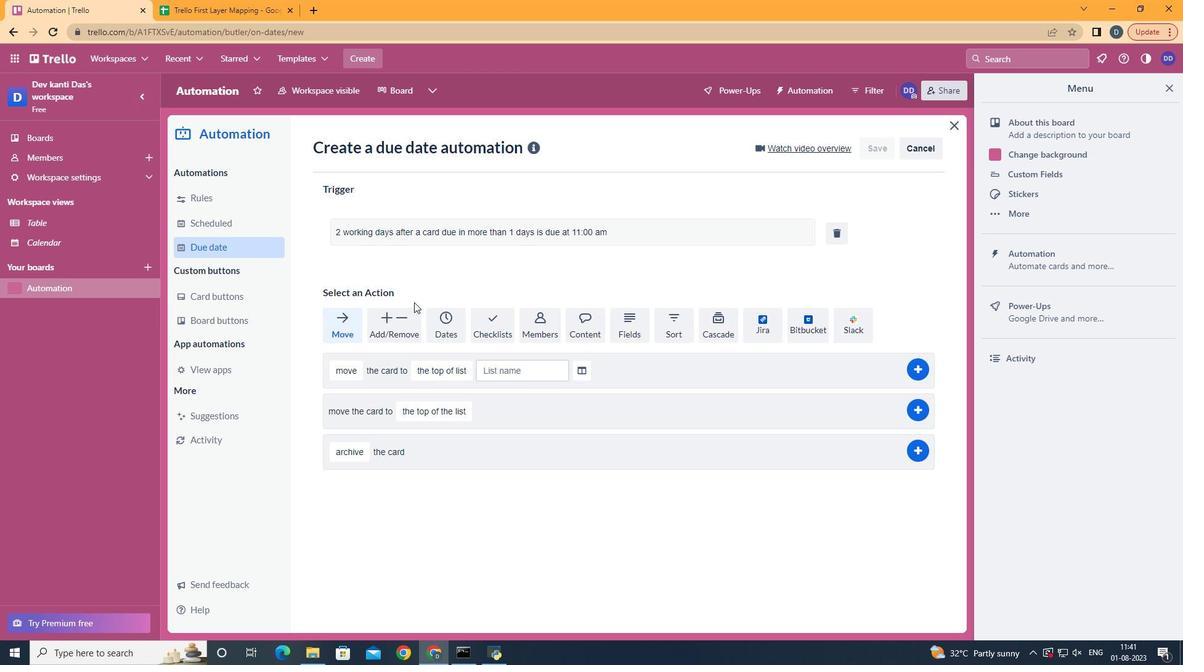 
